 Task: Change  the formatting of the data  Which is Greater than 10 in conditional formating, put the option 'Green Fill with Dark Green Text. . 'In the sheet   Radiant Sales templetes book
Action: Mouse moved to (367, 522)
Screenshot: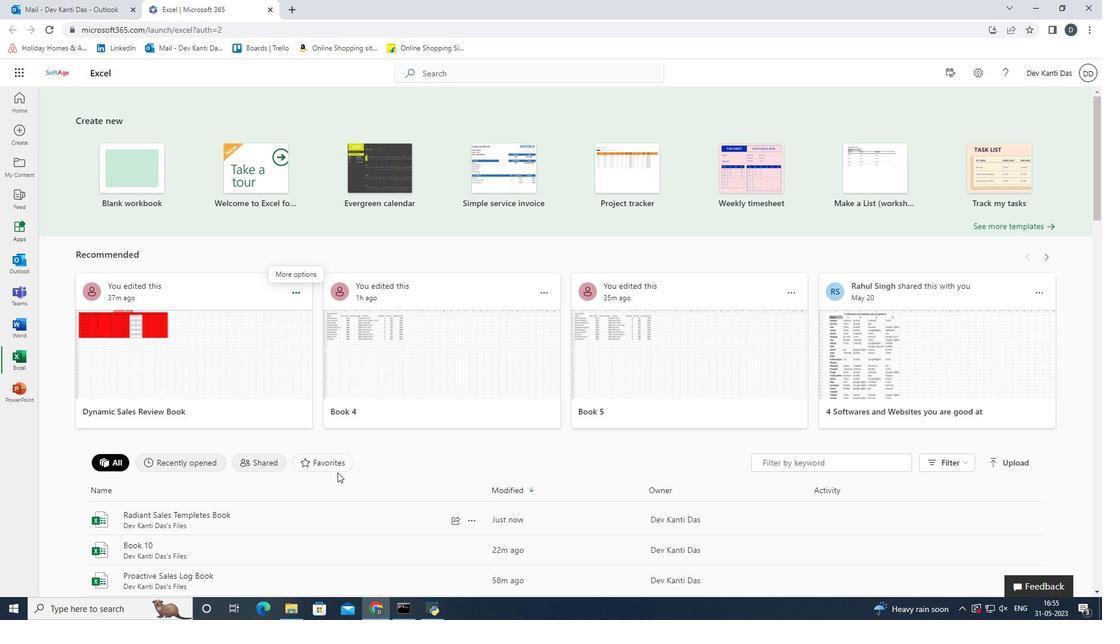
Action: Mouse pressed left at (367, 522)
Screenshot: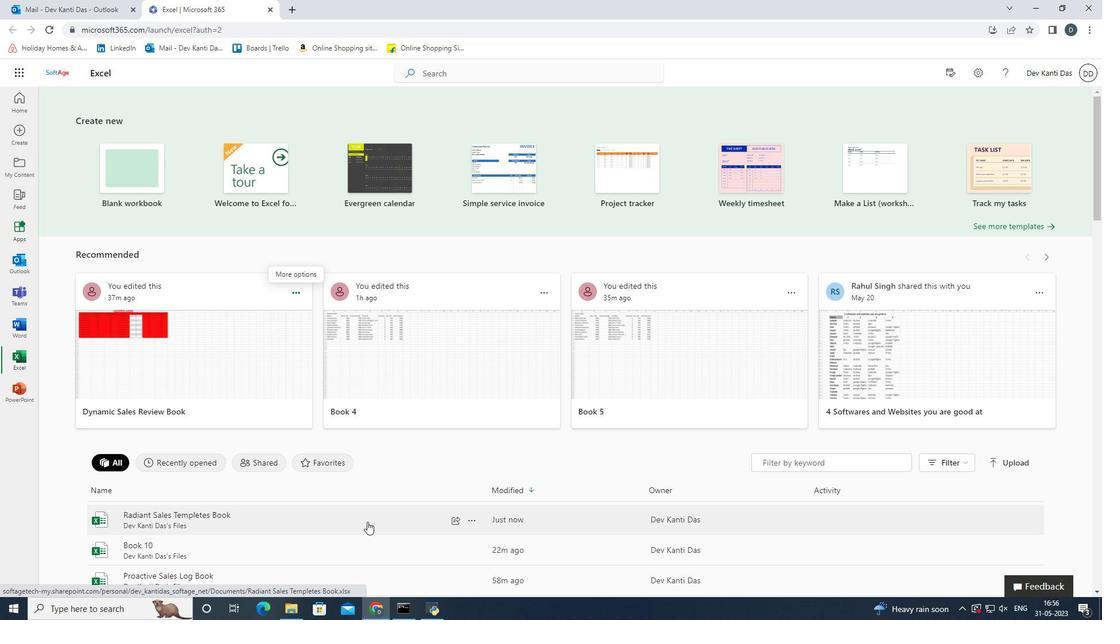
Action: Mouse moved to (47, 215)
Screenshot: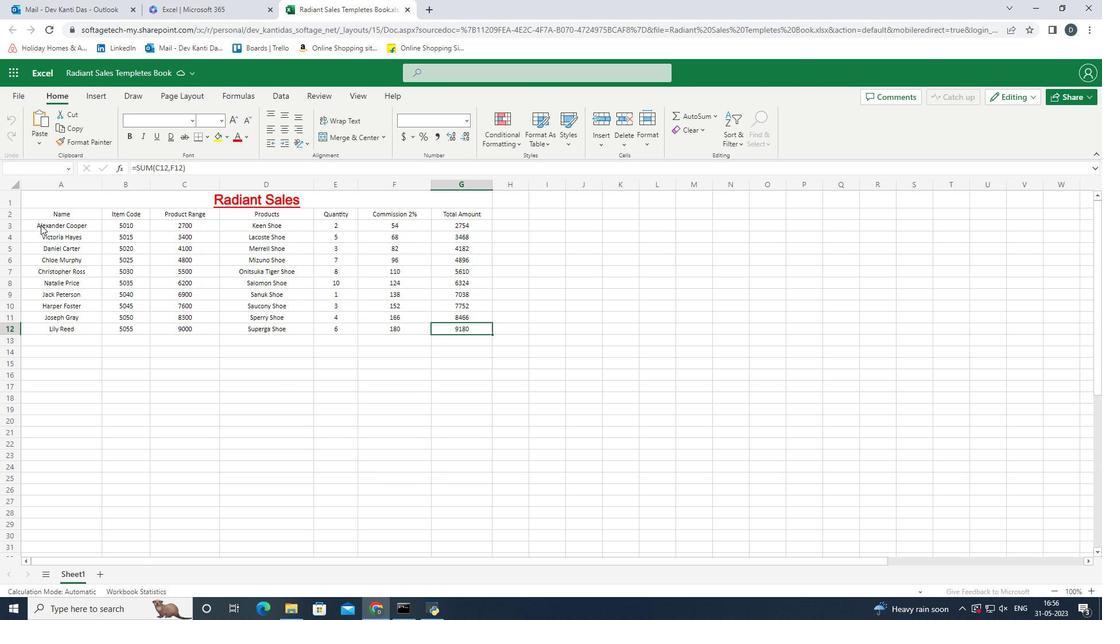 
Action: Mouse pressed left at (47, 215)
Screenshot: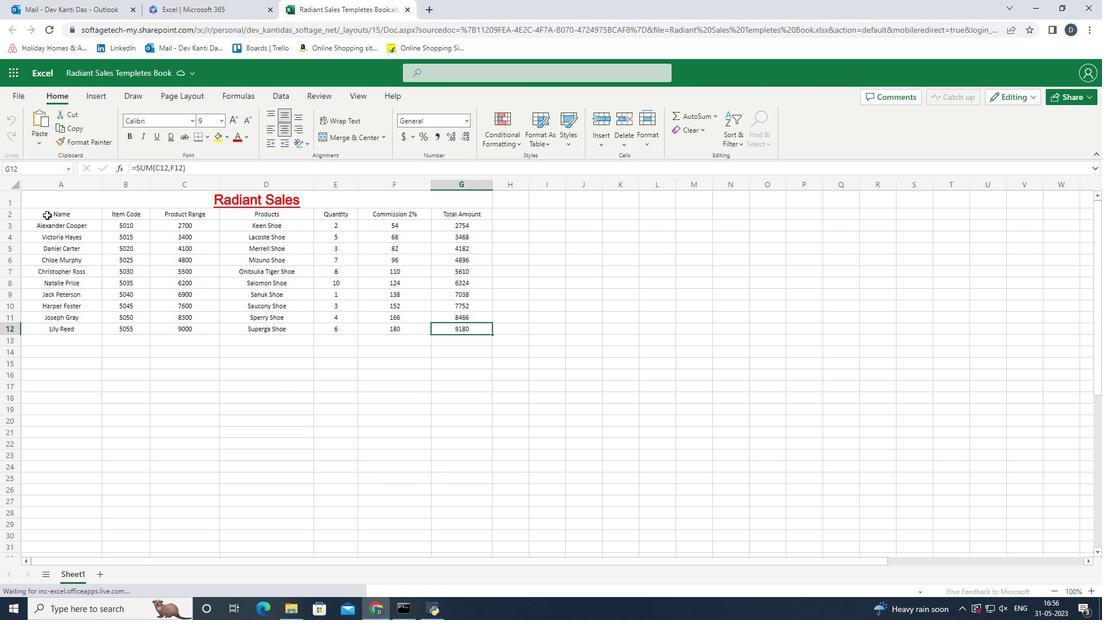 
Action: Mouse moved to (519, 136)
Screenshot: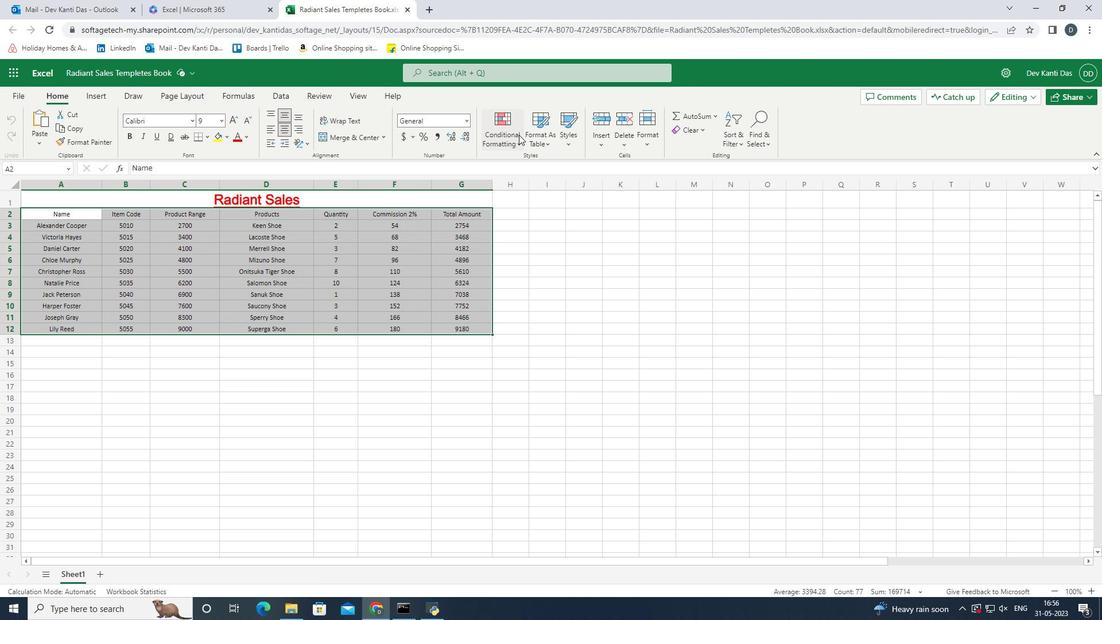 
Action: Mouse pressed left at (519, 136)
Screenshot: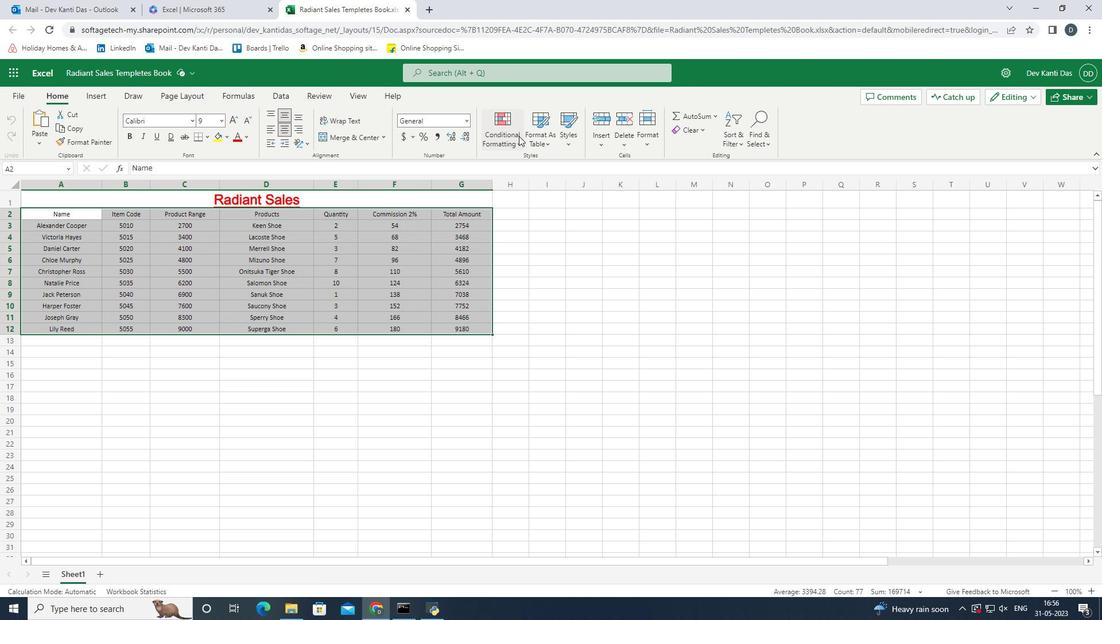 
Action: Mouse moved to (624, 180)
Screenshot: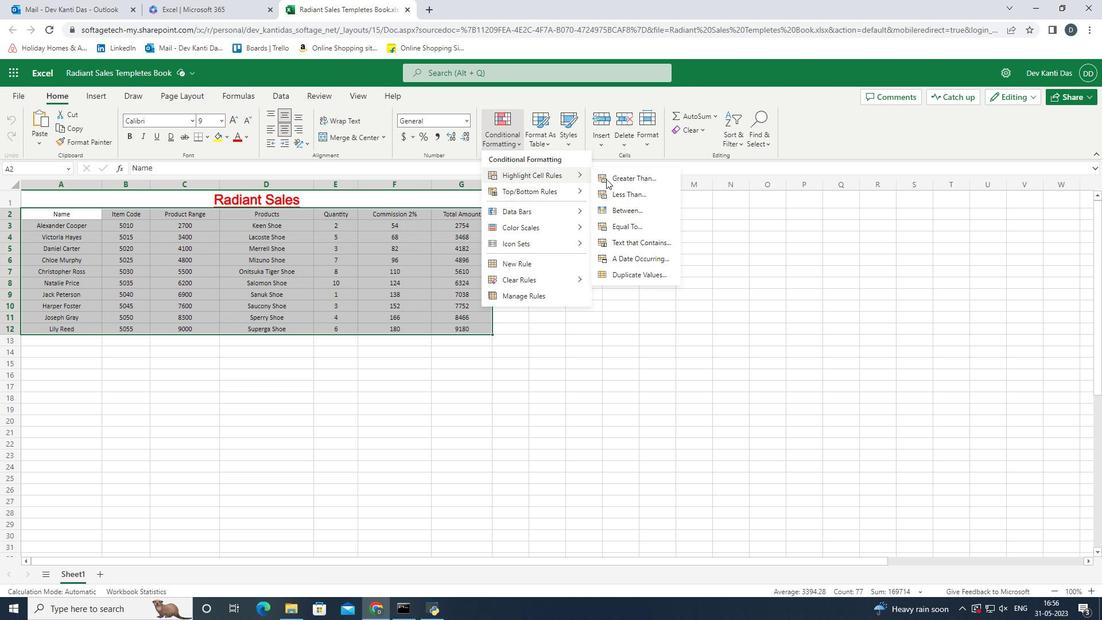 
Action: Mouse pressed left at (624, 180)
Screenshot: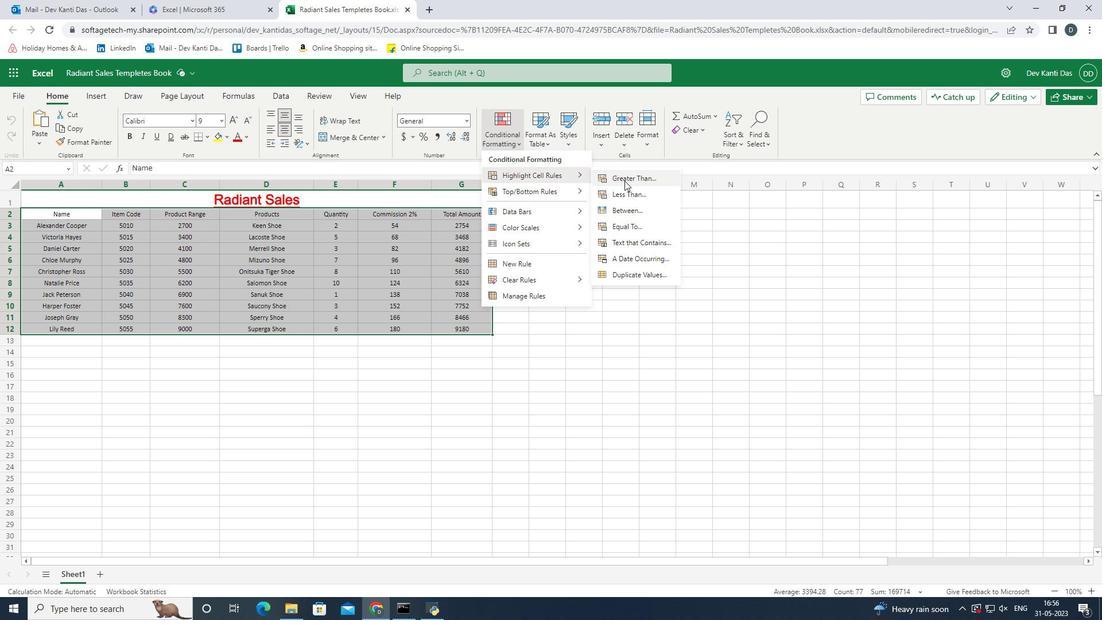 
Action: Mouse moved to (1009, 347)
Screenshot: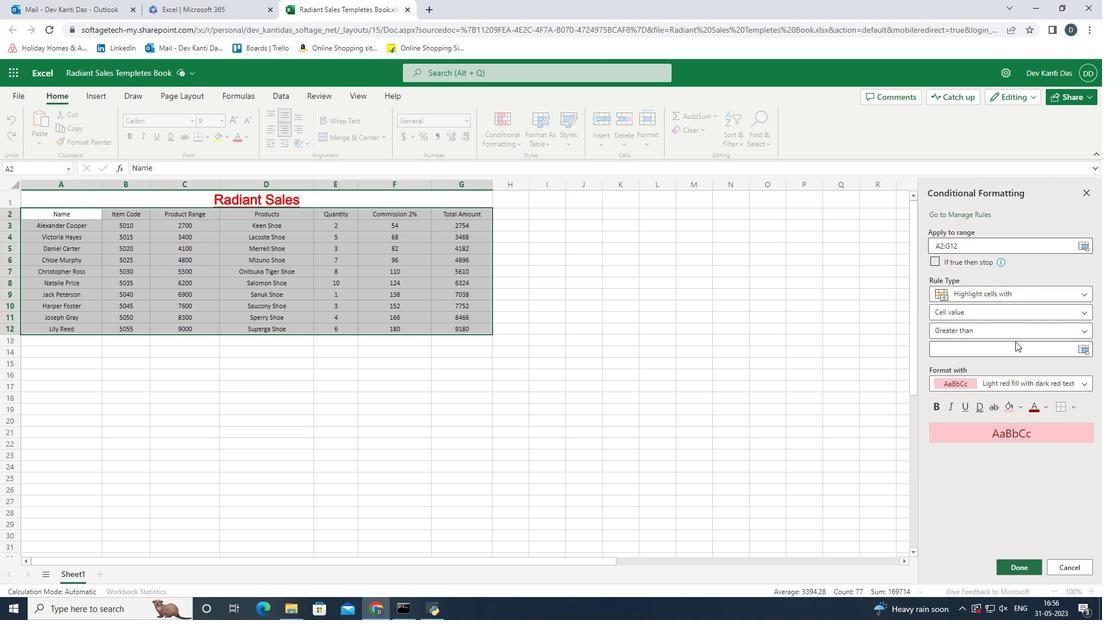 
Action: Key pressed 10
Screenshot: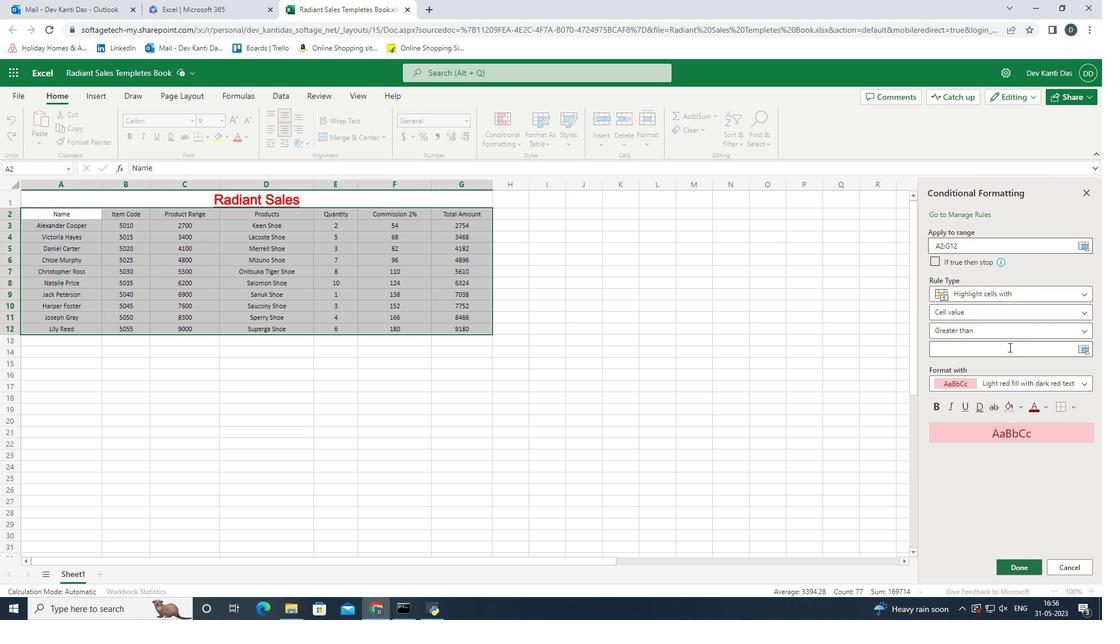 
Action: Mouse moved to (1046, 376)
Screenshot: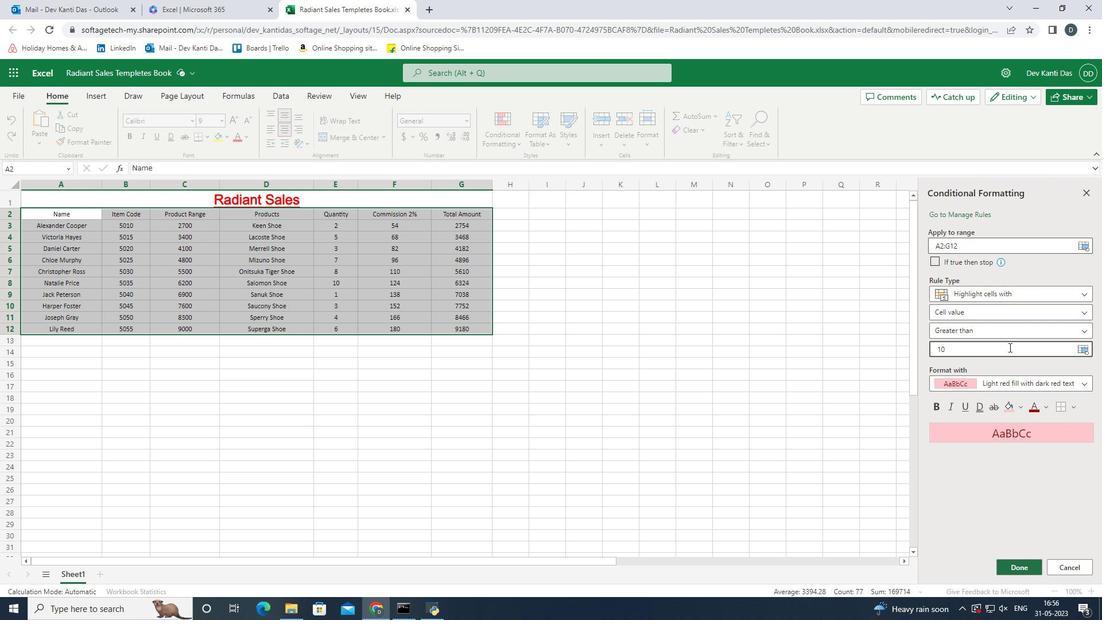 
Action: Mouse pressed left at (1046, 376)
Screenshot: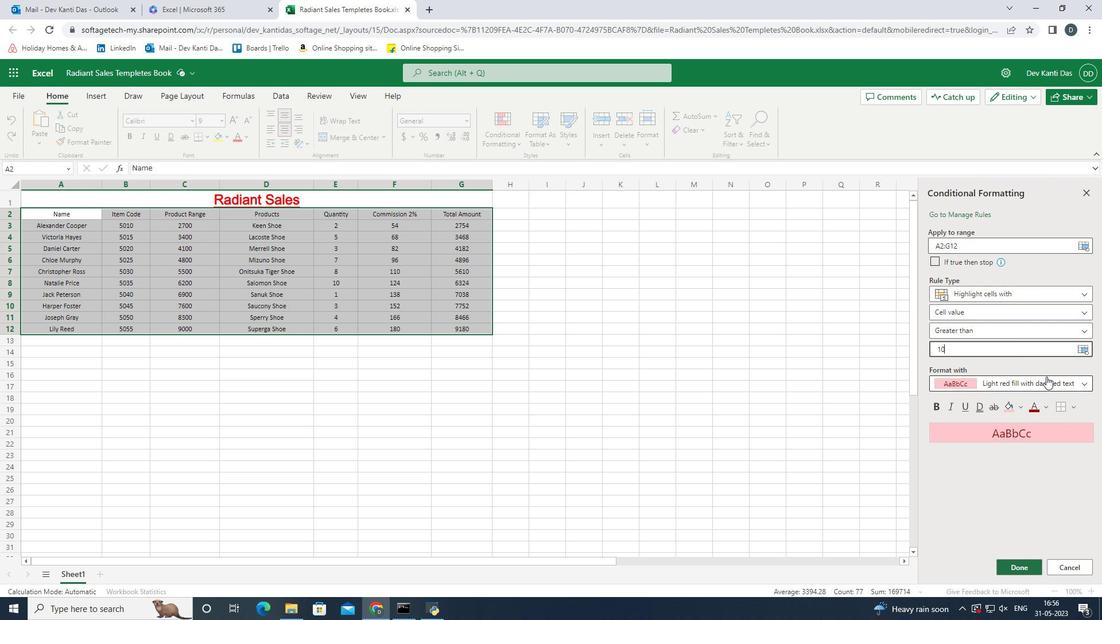 
Action: Mouse moved to (1049, 433)
Screenshot: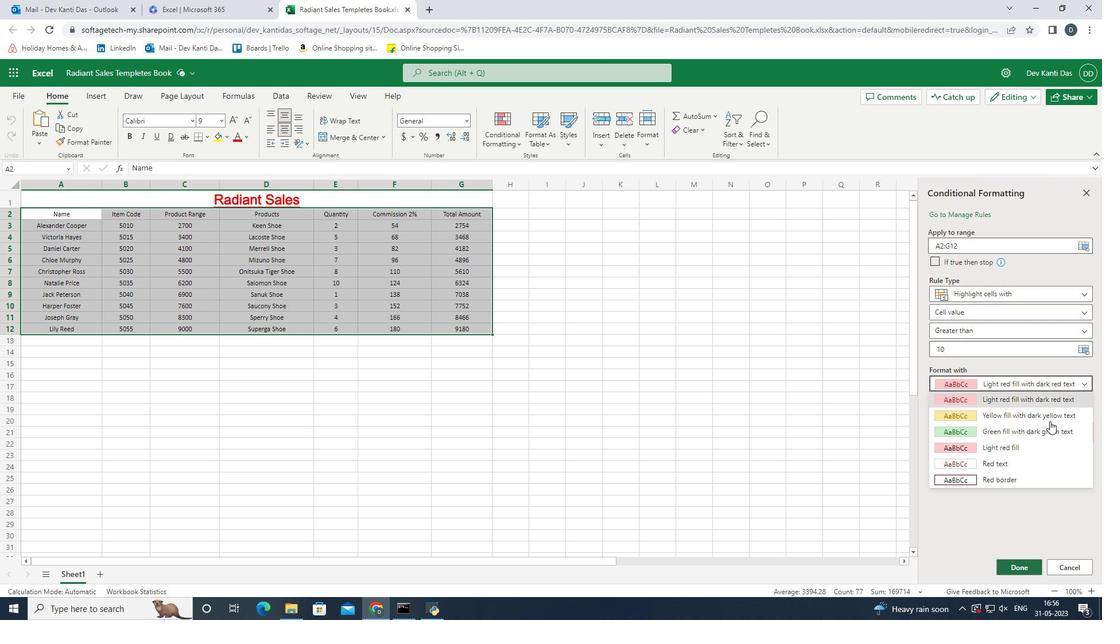 
Action: Mouse pressed left at (1049, 433)
Screenshot: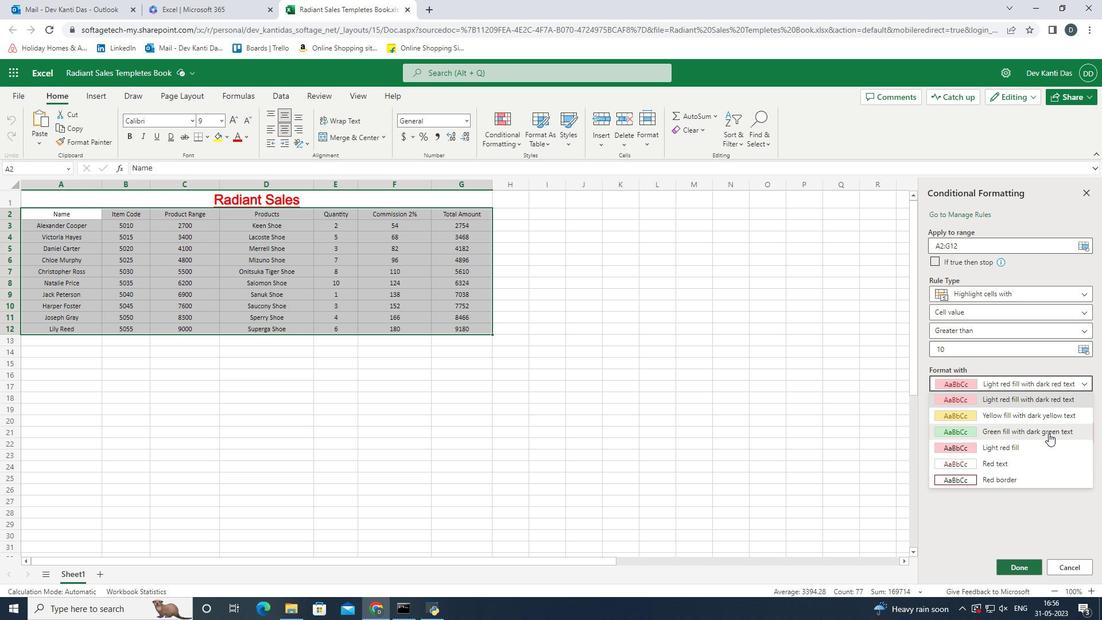 
Action: Mouse moved to (1028, 566)
Screenshot: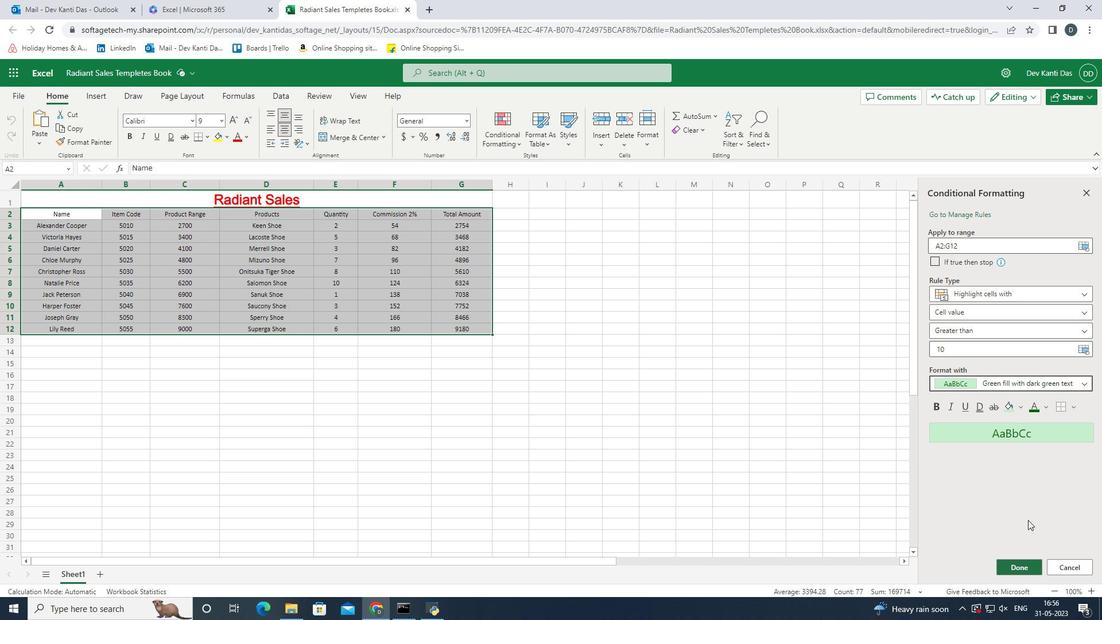 
Action: Mouse pressed left at (1028, 566)
Screenshot: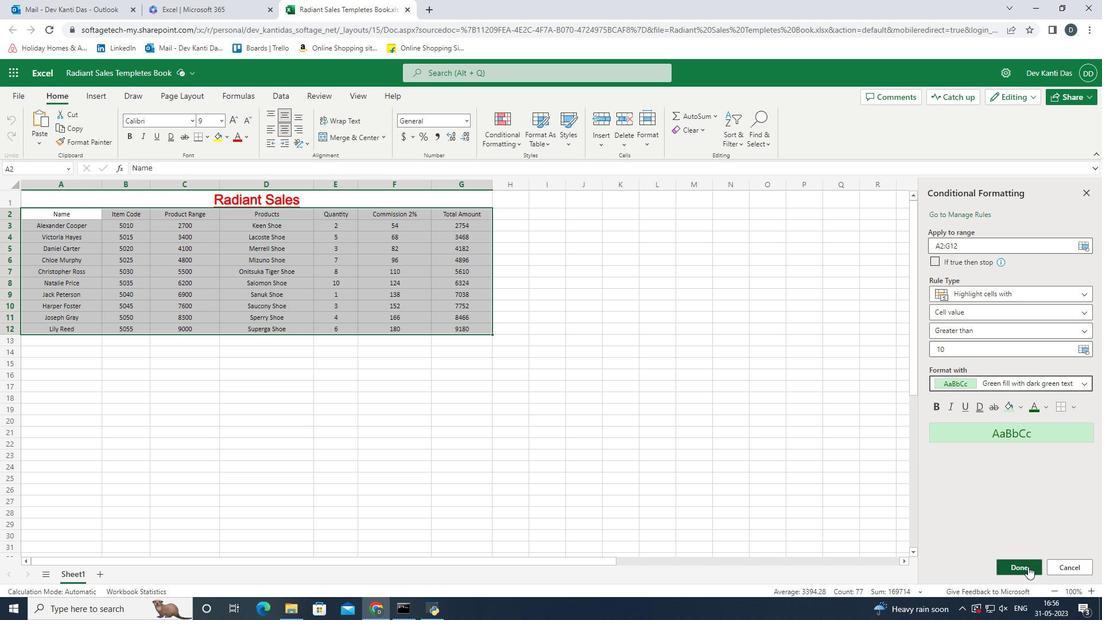 
Action: Mouse moved to (1085, 197)
Screenshot: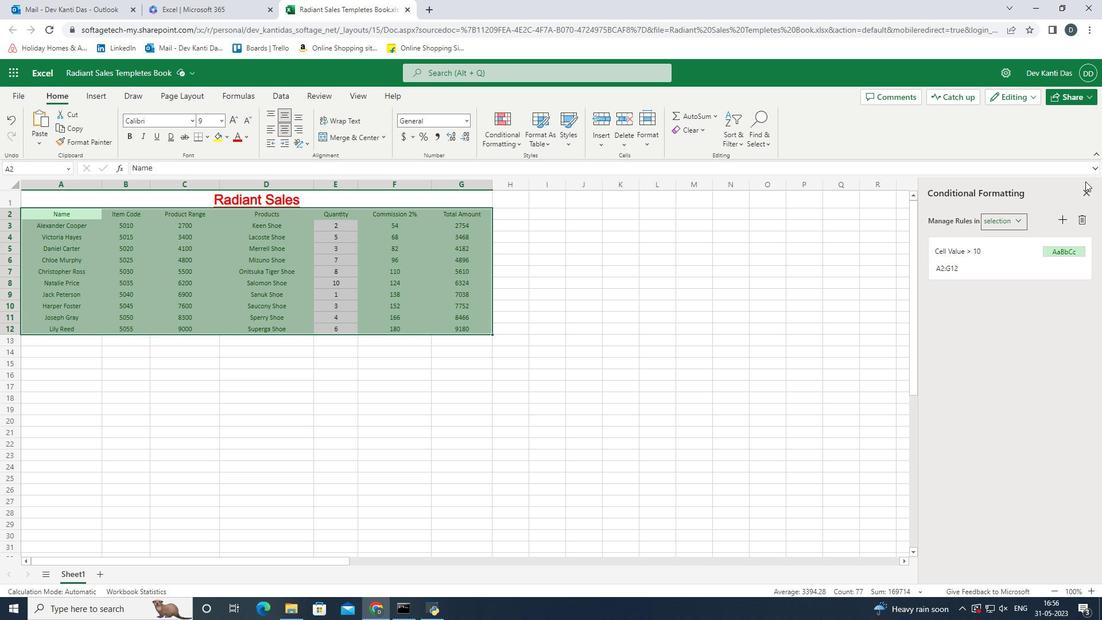 
Action: Mouse pressed left at (1085, 197)
Screenshot: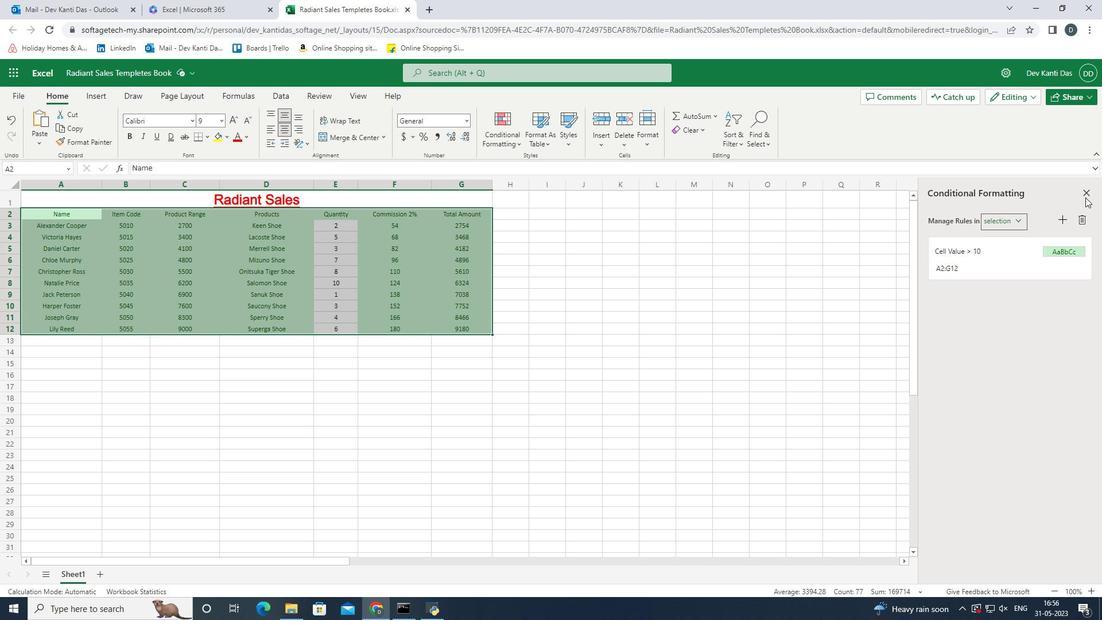 
Action: Mouse moved to (471, 325)
Screenshot: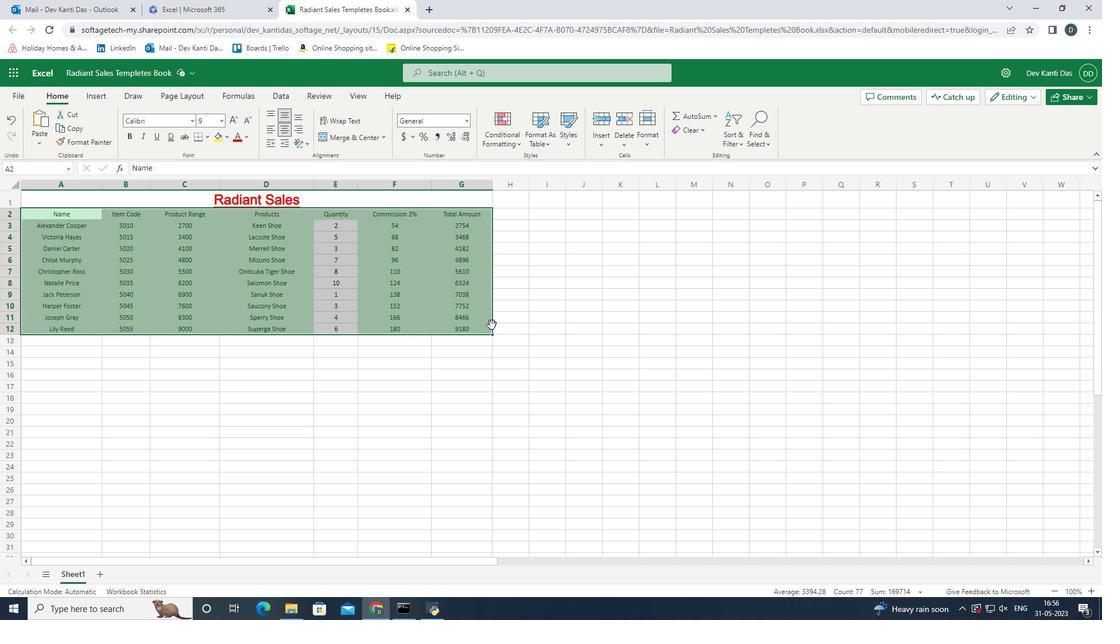 
Action: Mouse pressed left at (471, 325)
Screenshot: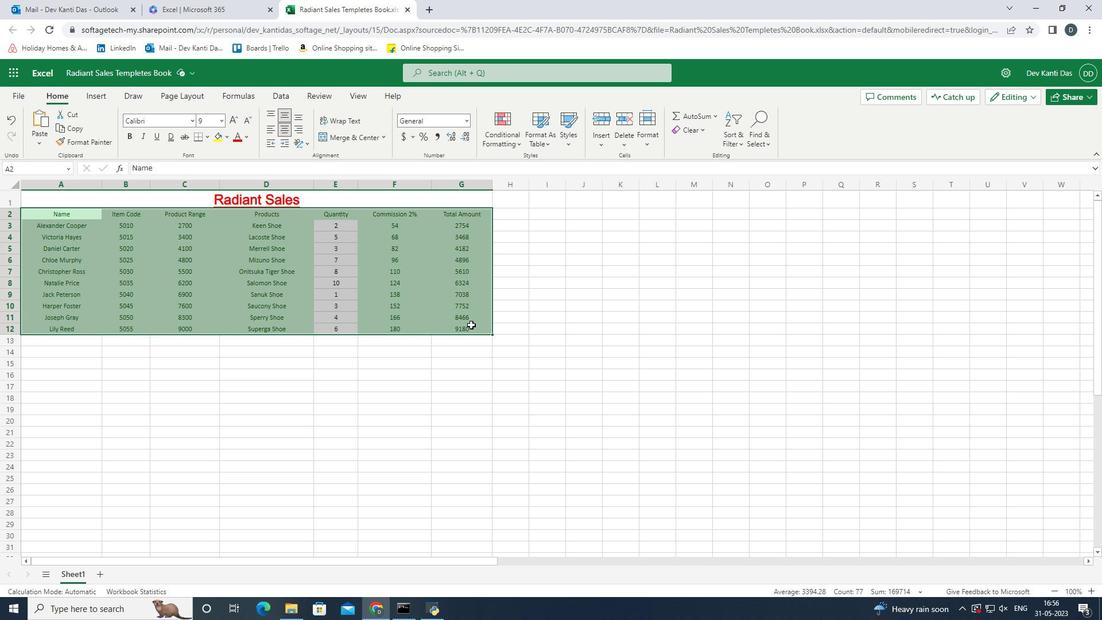 
